 Task: View member"s board activity.
Action: Mouse moved to (870, 105)
Screenshot: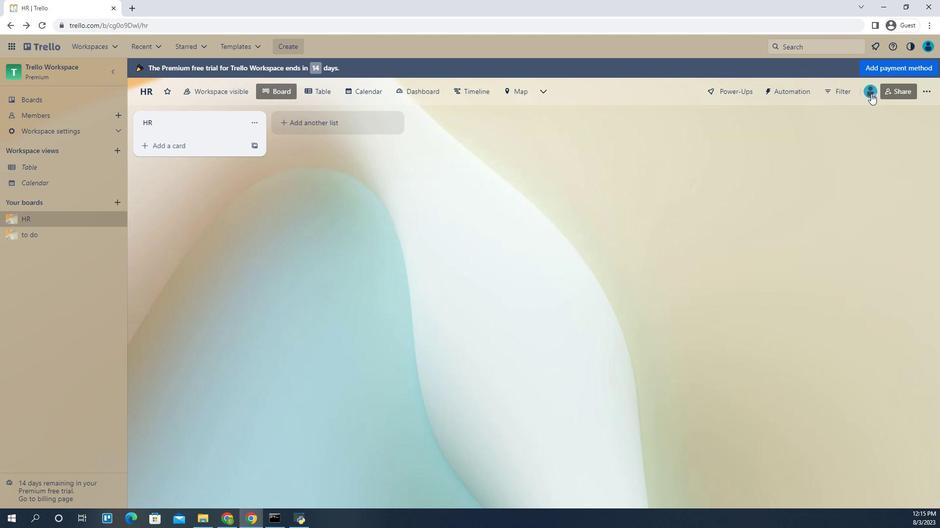 
Action: Mouse pressed left at (870, 105)
Screenshot: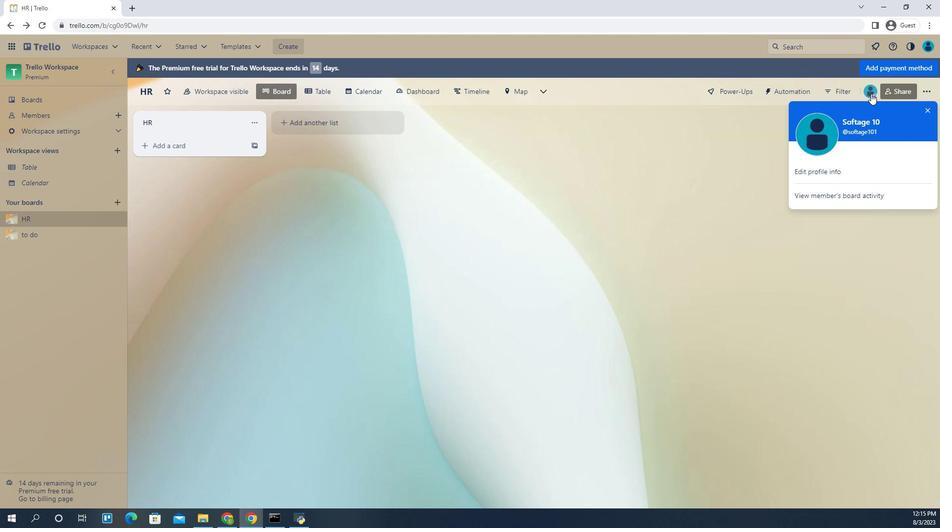 
Action: Mouse moved to (860, 194)
Screenshot: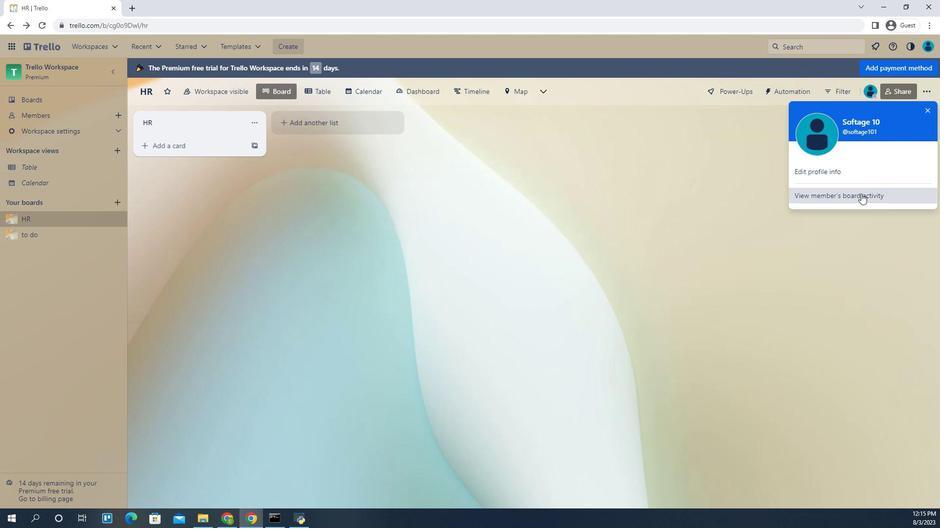 
Action: Mouse pressed left at (860, 194)
Screenshot: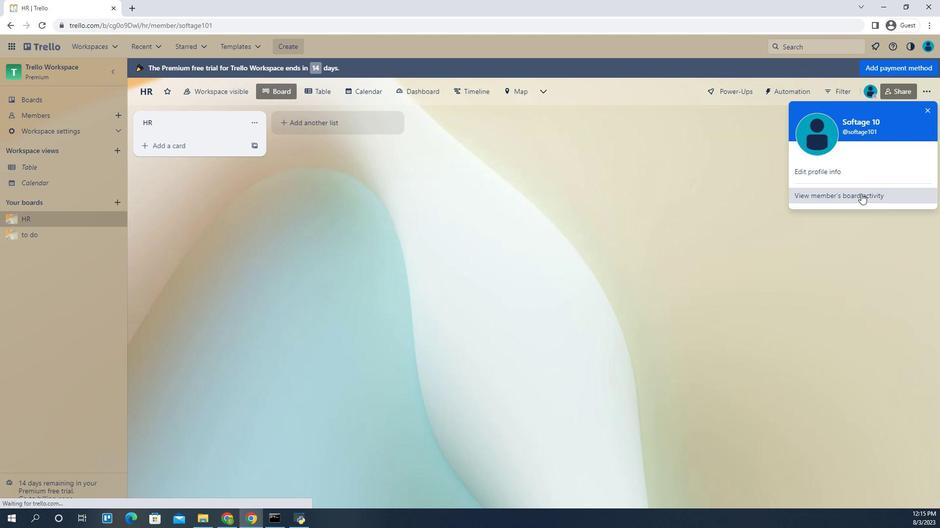 
Action: Mouse moved to (734, 291)
Screenshot: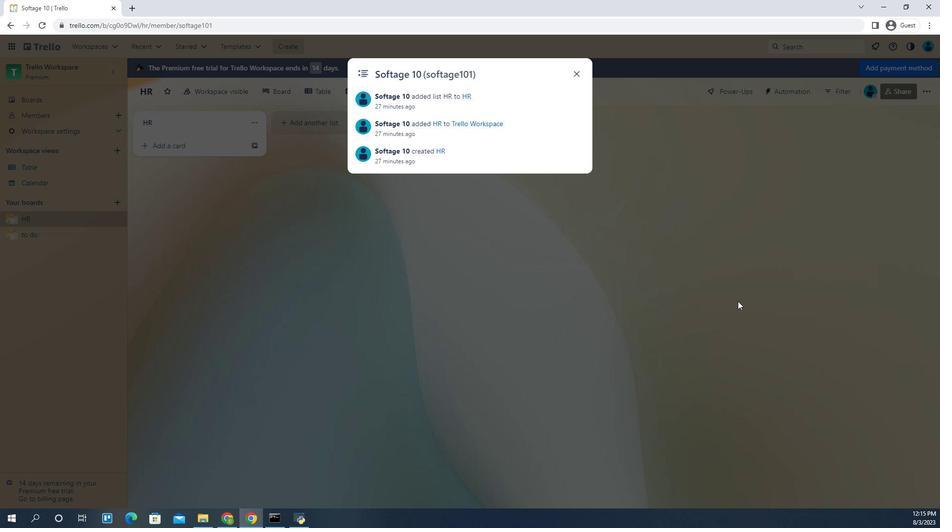 
